 Task: Look for products in the category "Cheddar" from Sprouts only.
Action: Mouse moved to (653, 255)
Screenshot: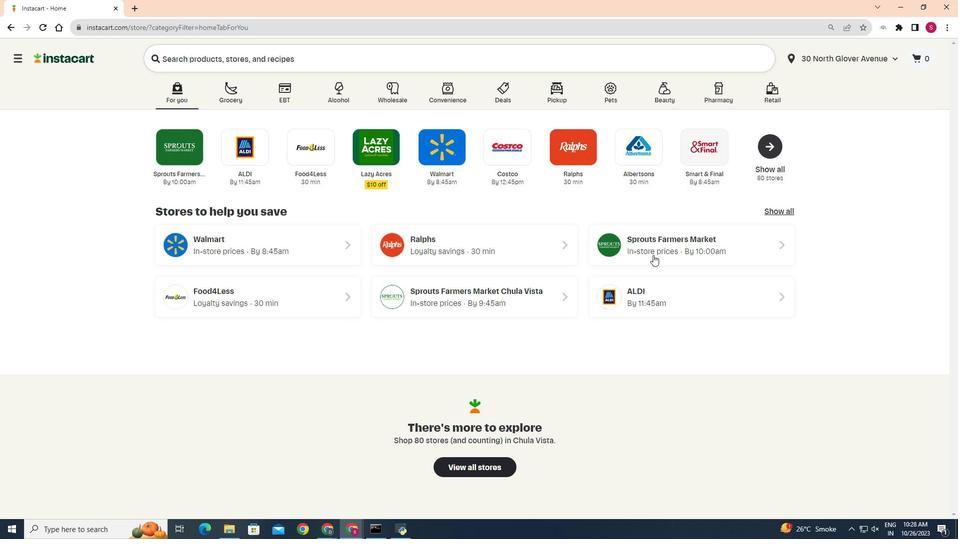 
Action: Mouse pressed left at (653, 255)
Screenshot: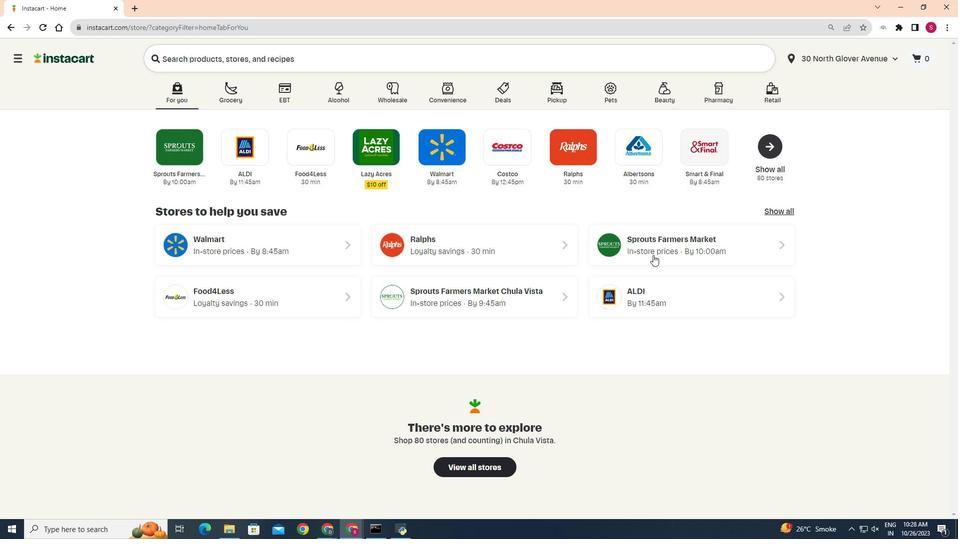 
Action: Mouse moved to (54, 454)
Screenshot: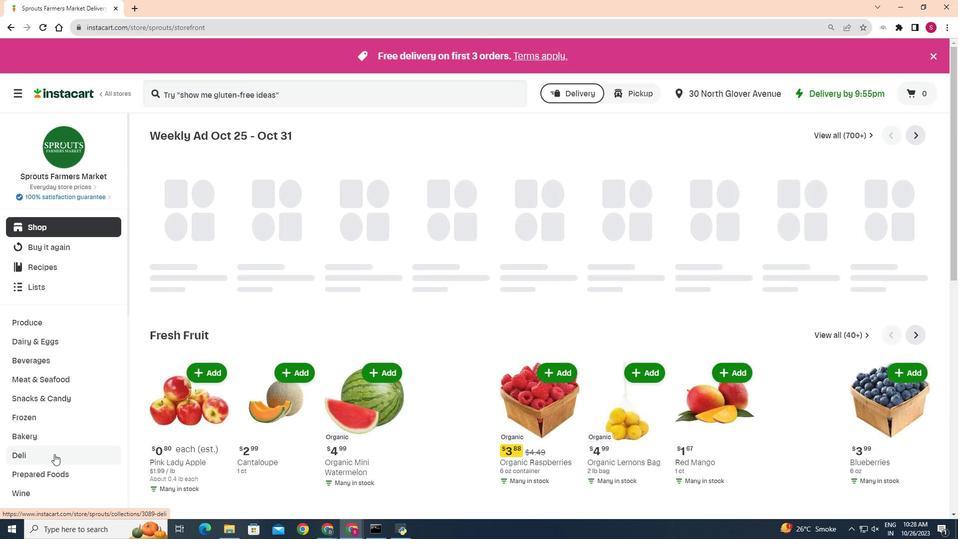 
Action: Mouse pressed left at (54, 454)
Screenshot: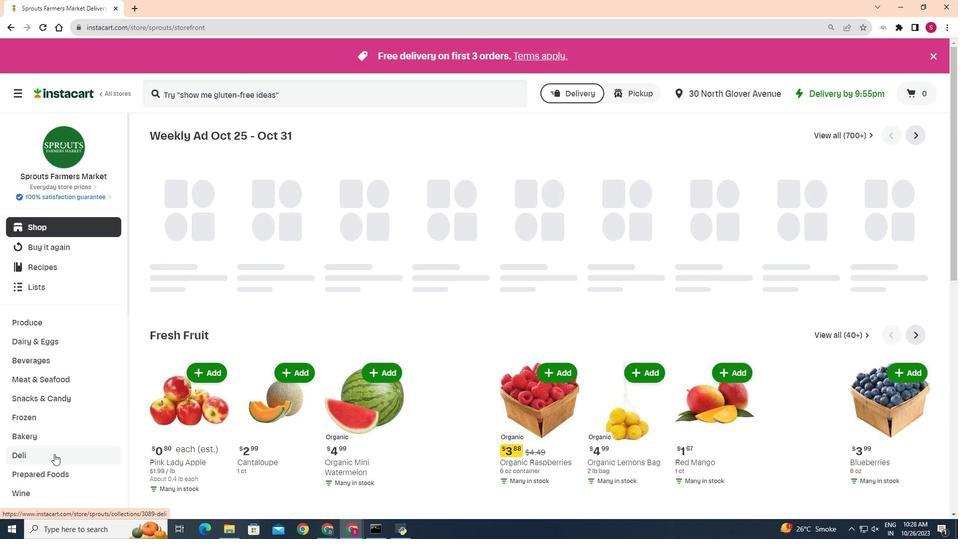 
Action: Mouse moved to (266, 160)
Screenshot: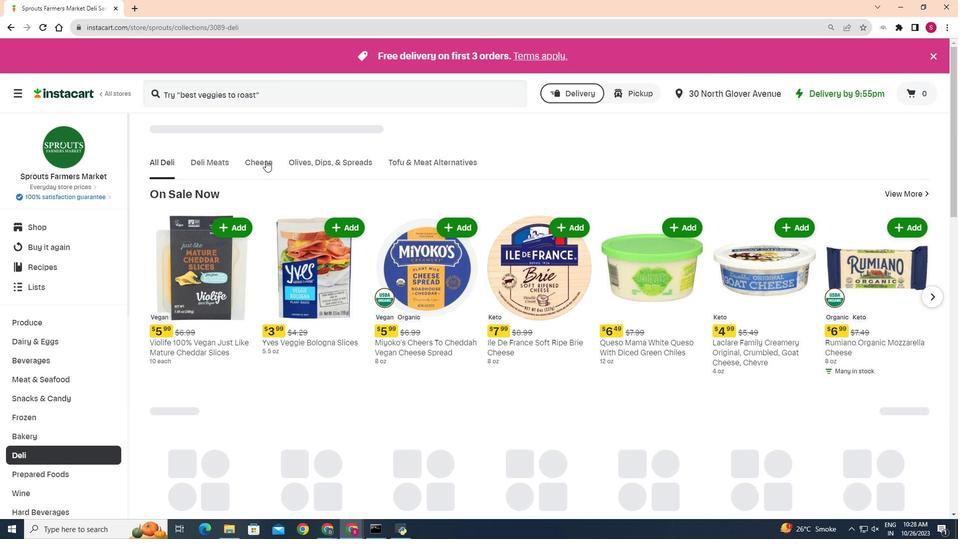
Action: Mouse pressed left at (266, 160)
Screenshot: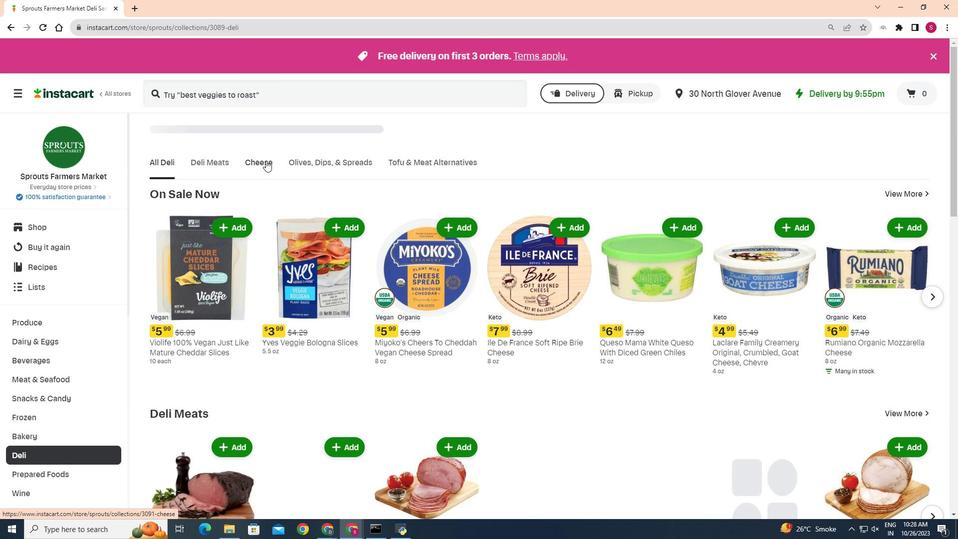 
Action: Mouse moved to (232, 202)
Screenshot: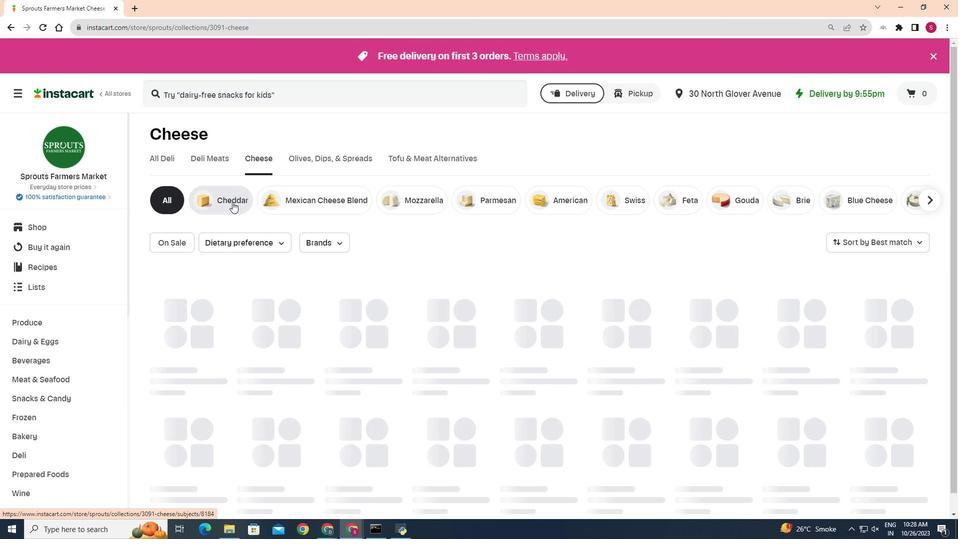
Action: Mouse pressed left at (232, 202)
Screenshot: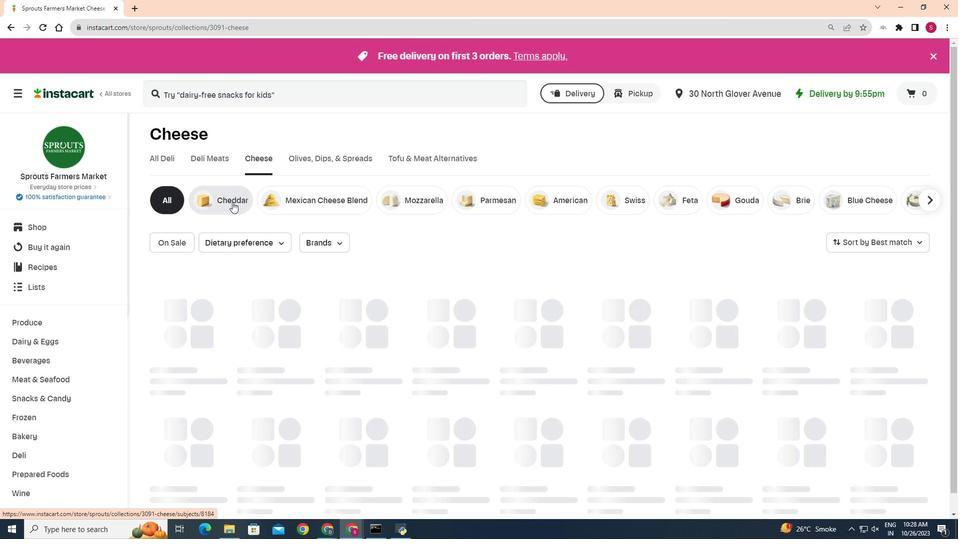 
Action: Mouse moved to (346, 243)
Screenshot: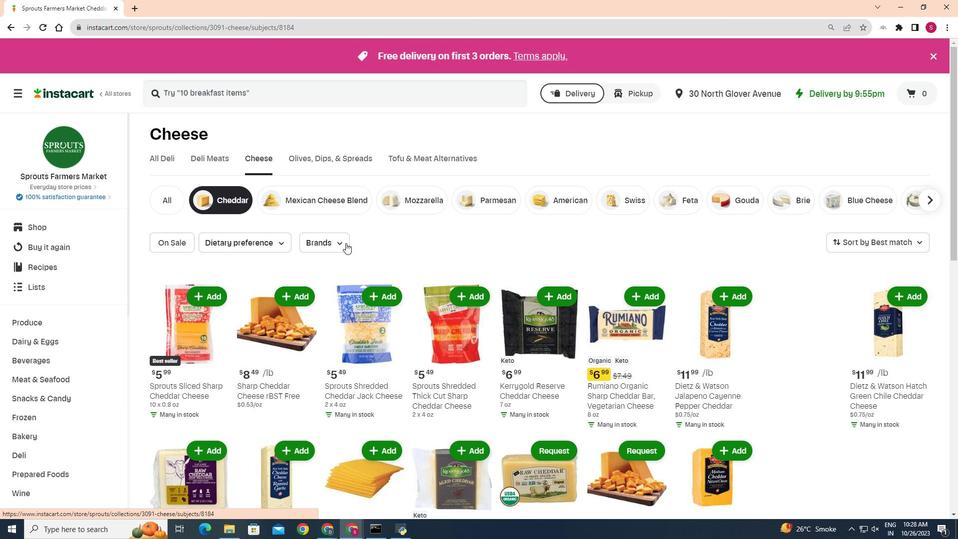 
Action: Mouse pressed left at (346, 243)
Screenshot: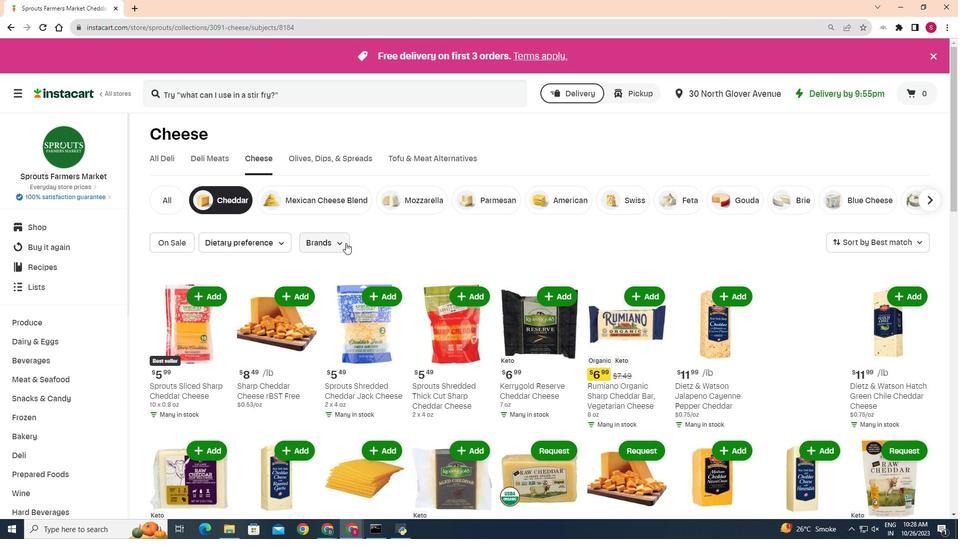 
Action: Mouse moved to (312, 323)
Screenshot: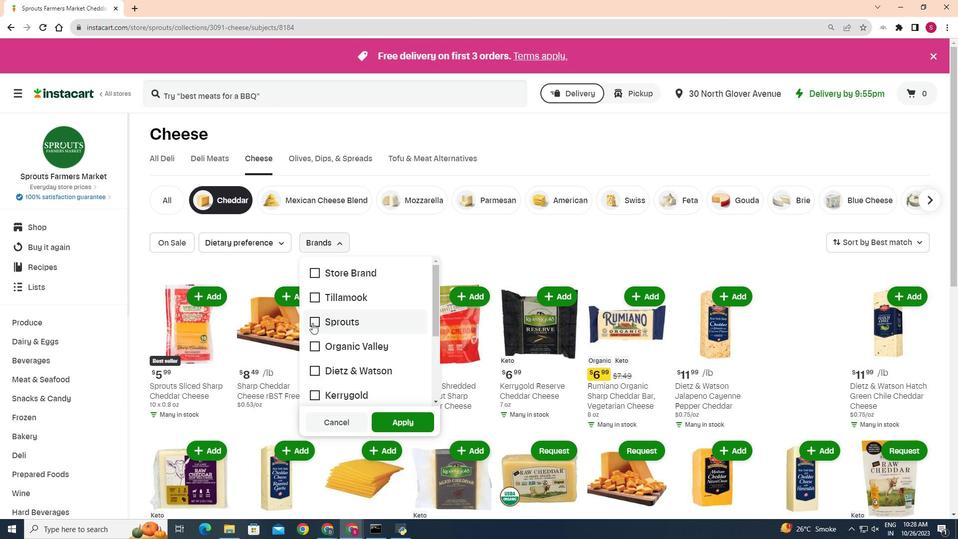 
Action: Mouse pressed left at (312, 323)
Screenshot: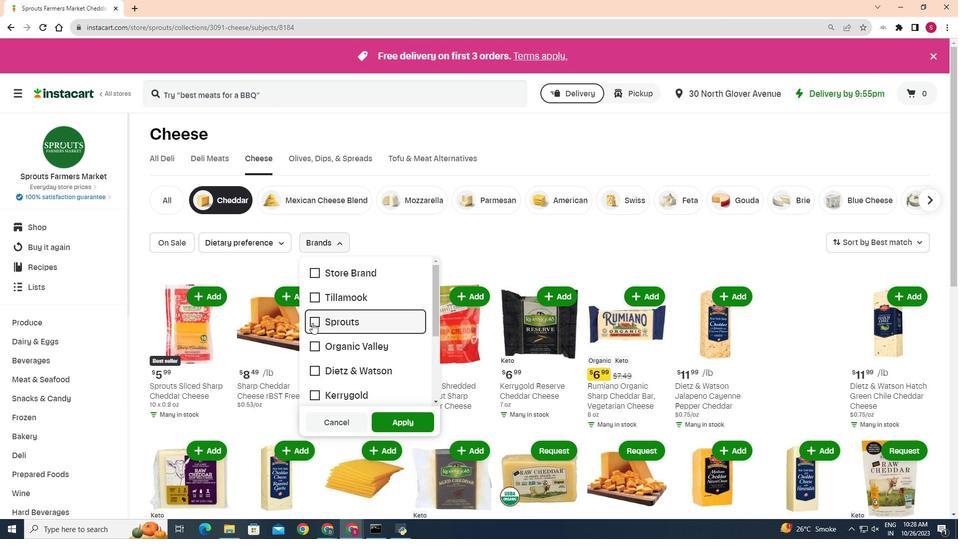 
Action: Mouse moved to (389, 421)
Screenshot: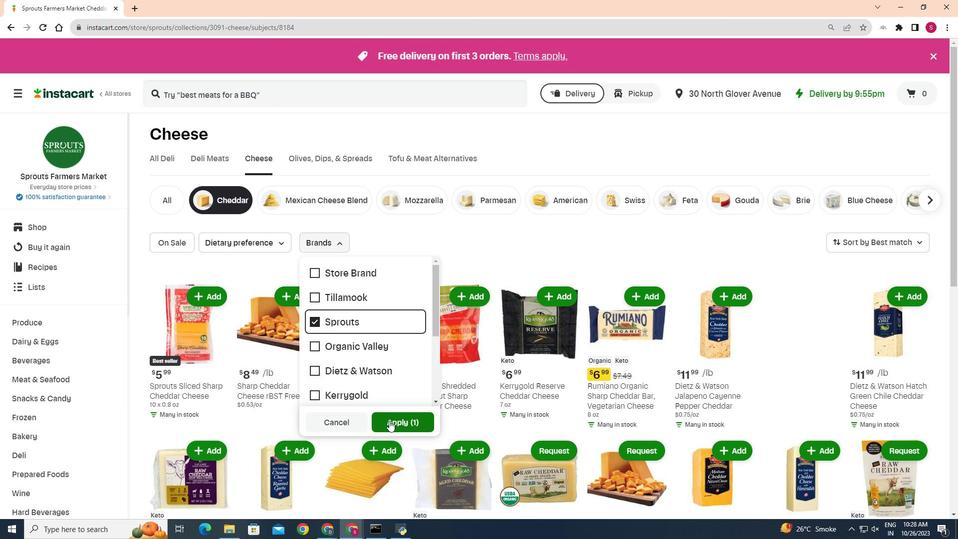 
Action: Mouse pressed left at (389, 421)
Screenshot: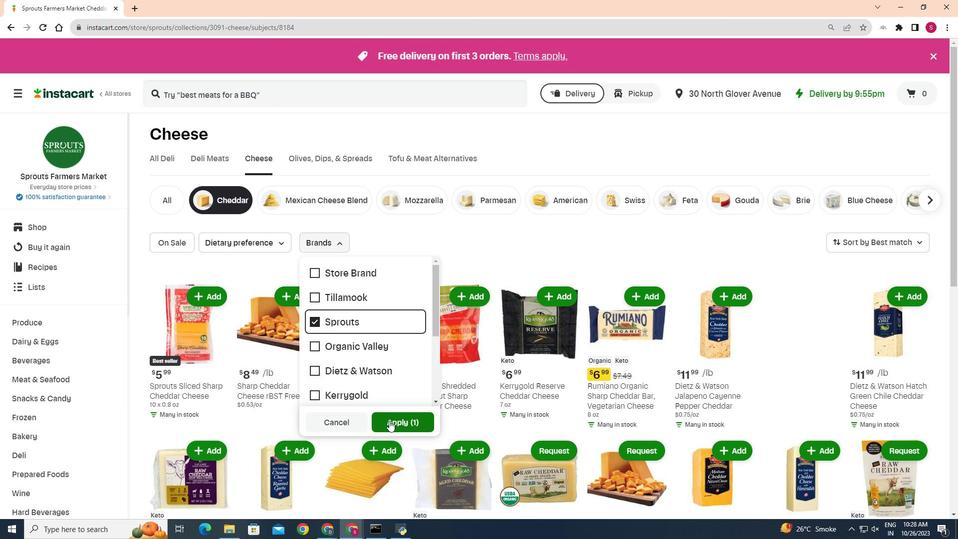 
Action: Mouse moved to (491, 259)
Screenshot: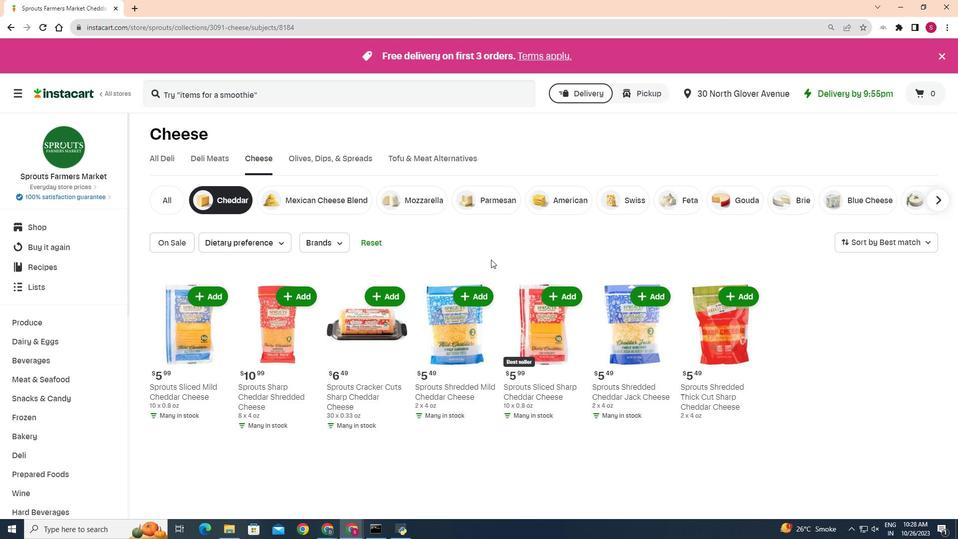 
